 Task: Apply layout big number in current slide.
Action: Mouse moved to (399, 99)
Screenshot: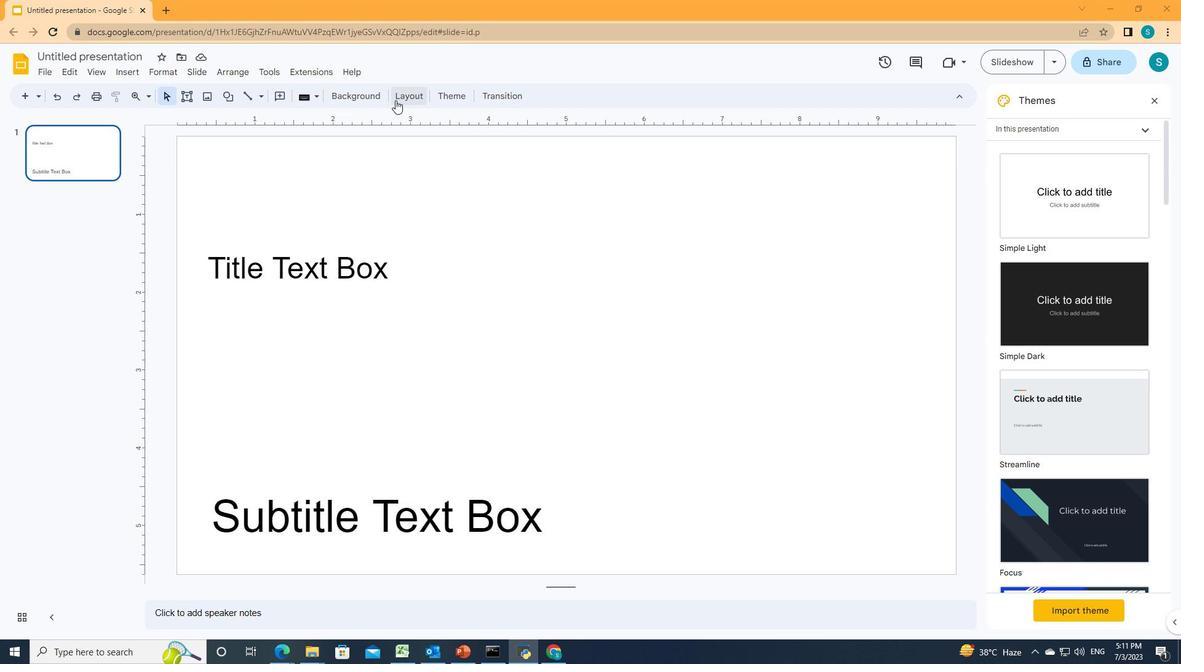 
Action: Mouse pressed left at (399, 99)
Screenshot: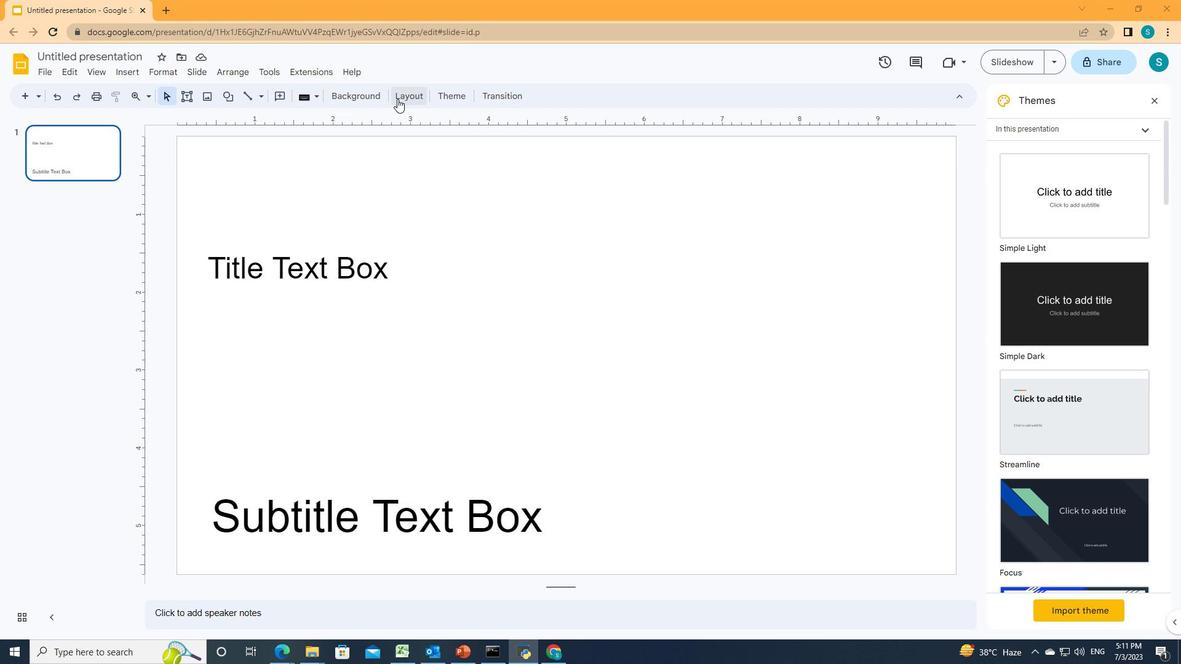 
Action: Mouse moved to (439, 322)
Screenshot: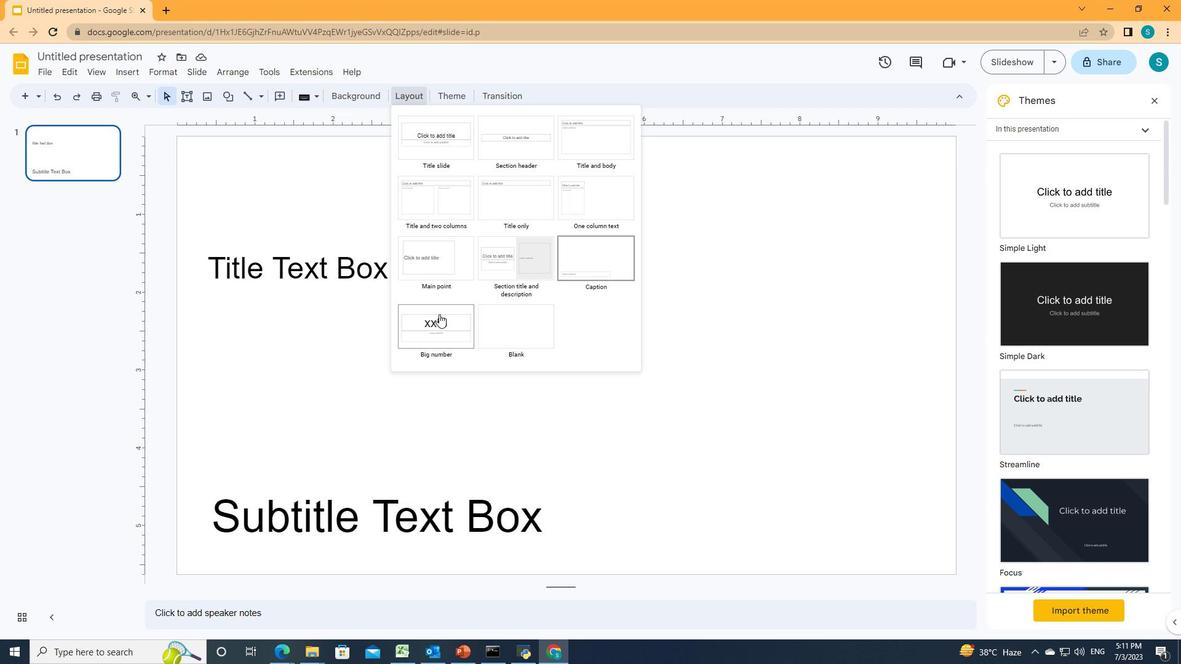 
Action: Mouse pressed left at (439, 322)
Screenshot: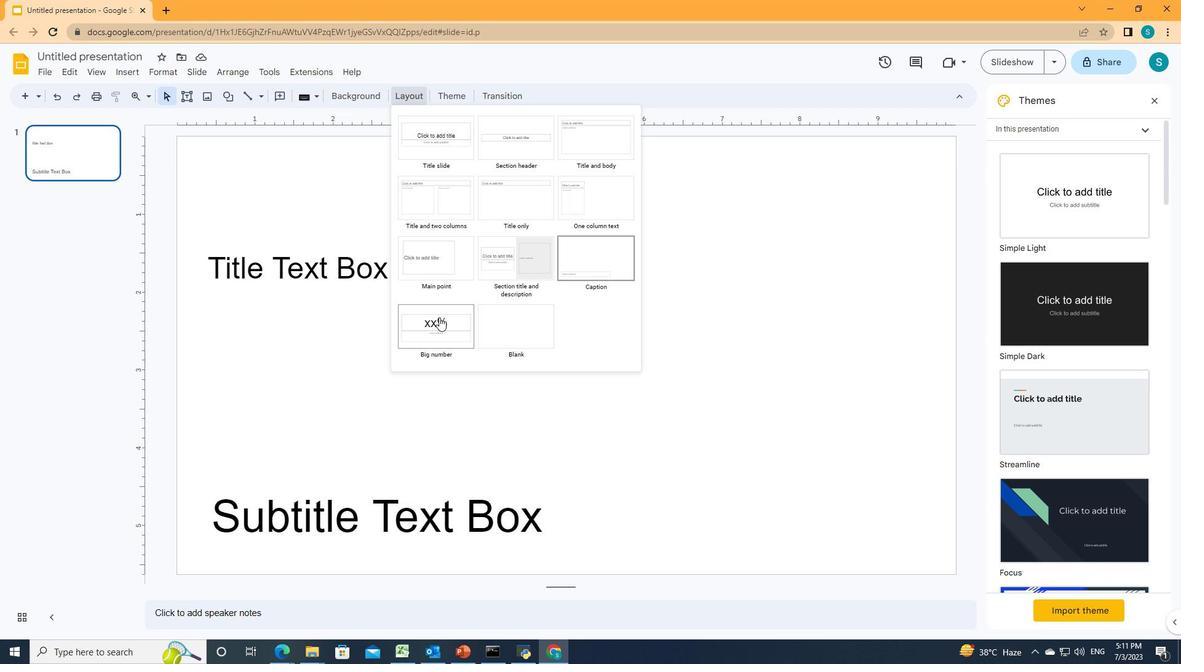 
